 Task: Cancel response.
Action: Mouse moved to (446, 138)
Screenshot: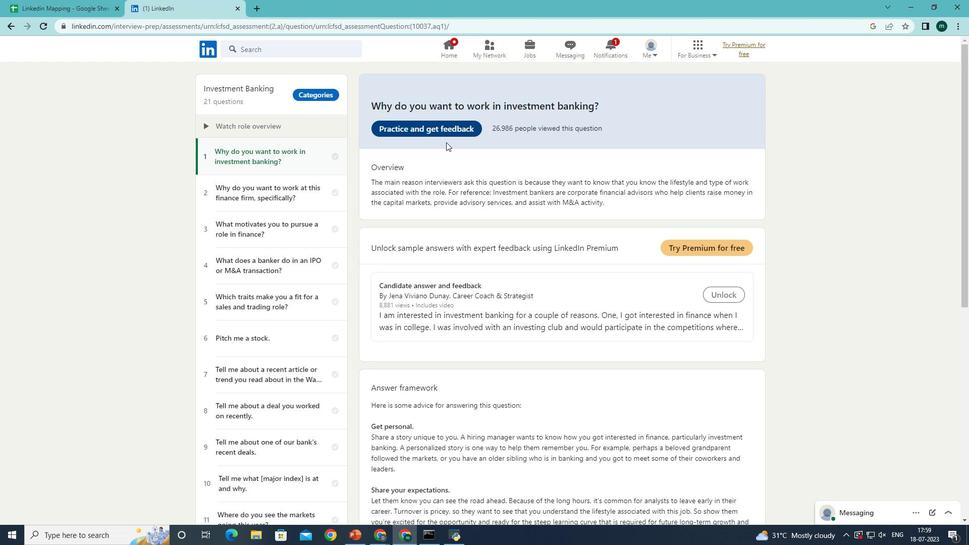 
Action: Mouse pressed left at (446, 138)
Screenshot: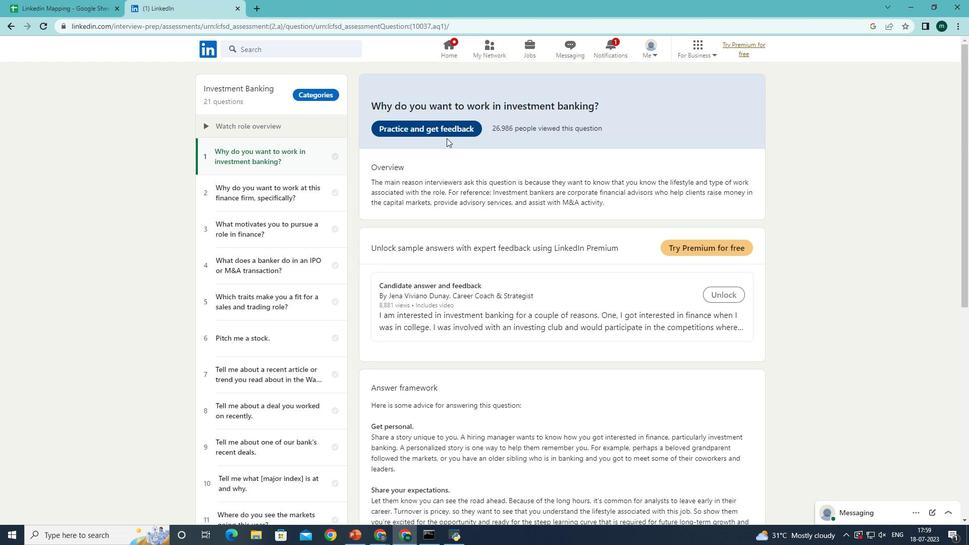 
Action: Mouse moved to (454, 117)
Screenshot: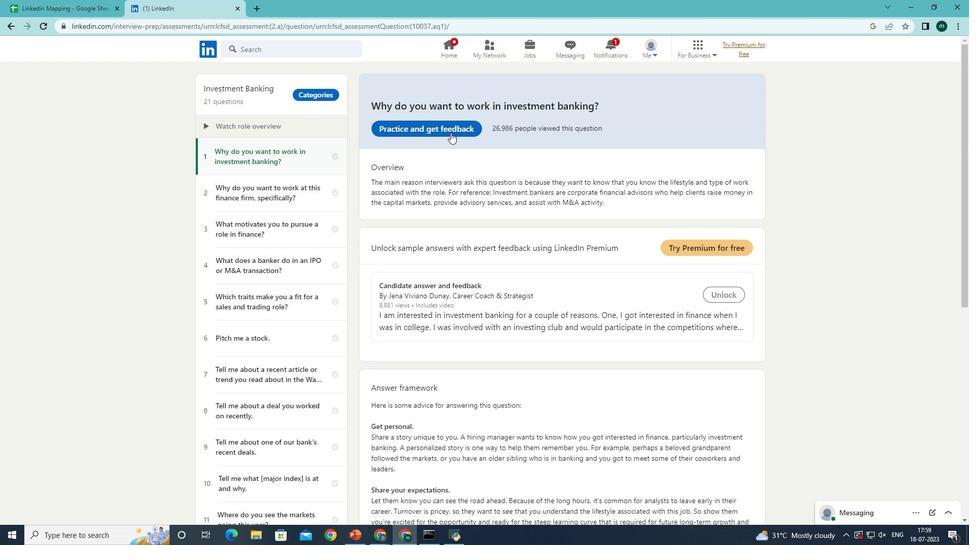 
Action: Mouse pressed left at (454, 117)
Screenshot: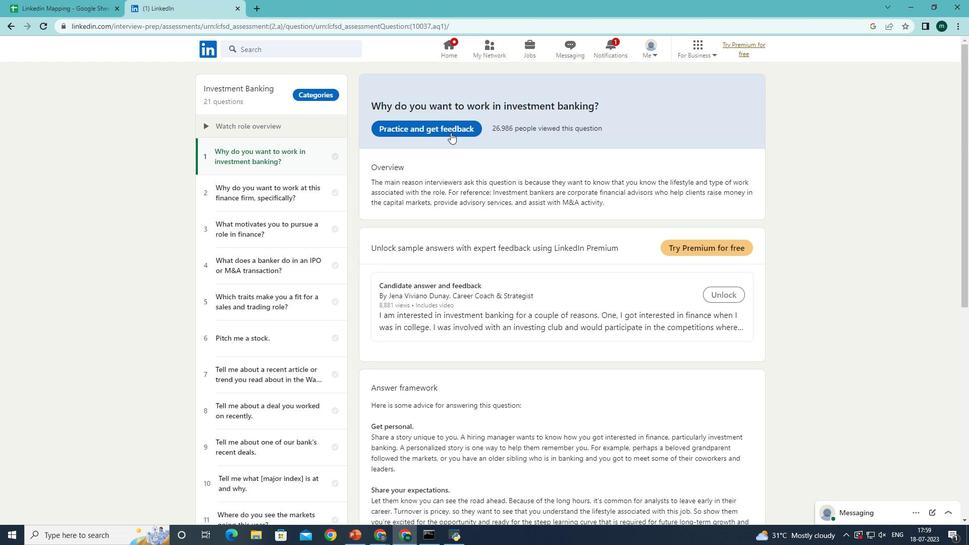 
Action: Mouse moved to (450, 126)
Screenshot: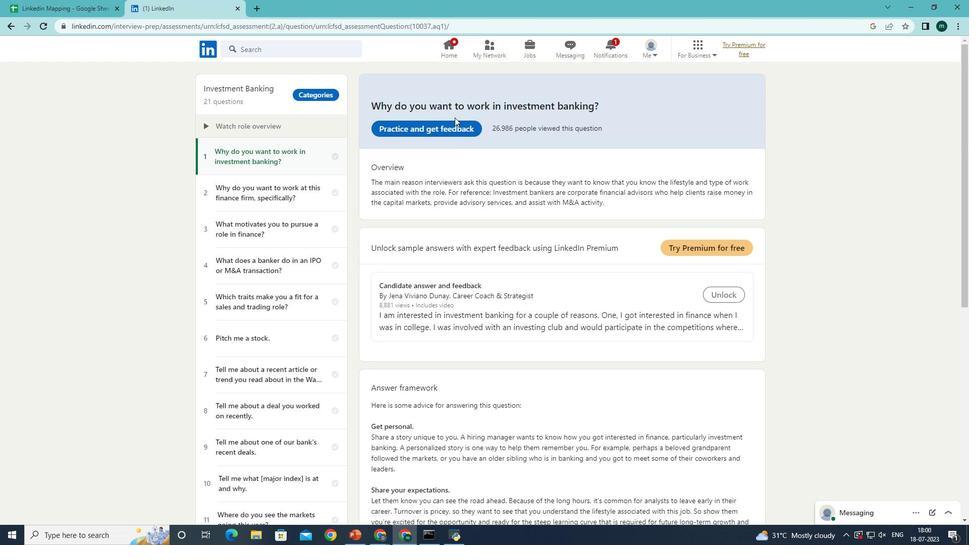 
Action: Mouse pressed left at (450, 126)
Screenshot: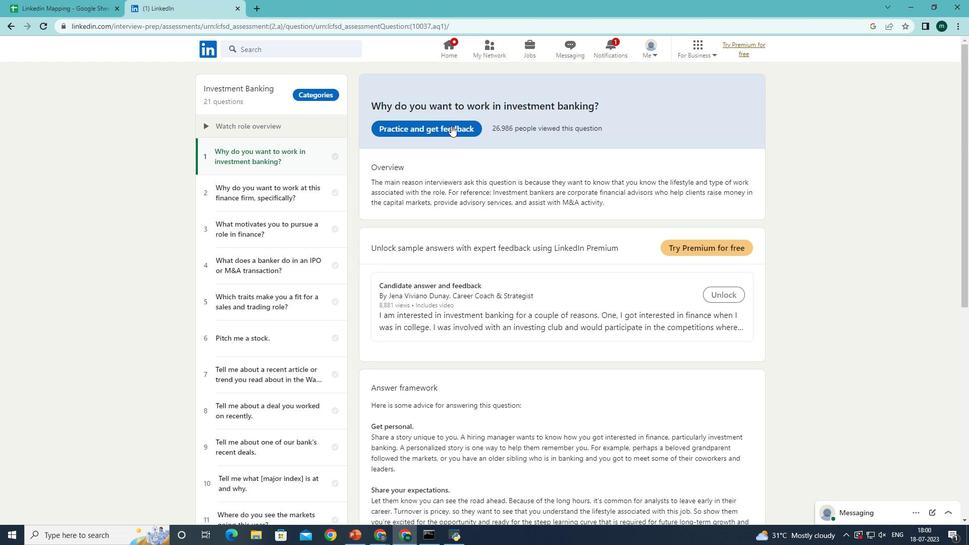 
Action: Mouse moved to (466, 338)
Screenshot: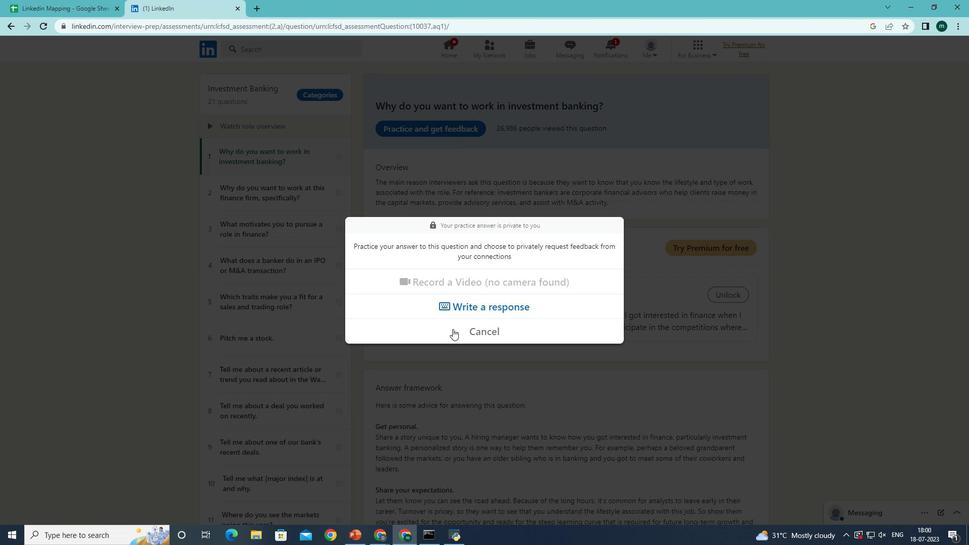 
Action: Mouse pressed left at (466, 338)
Screenshot: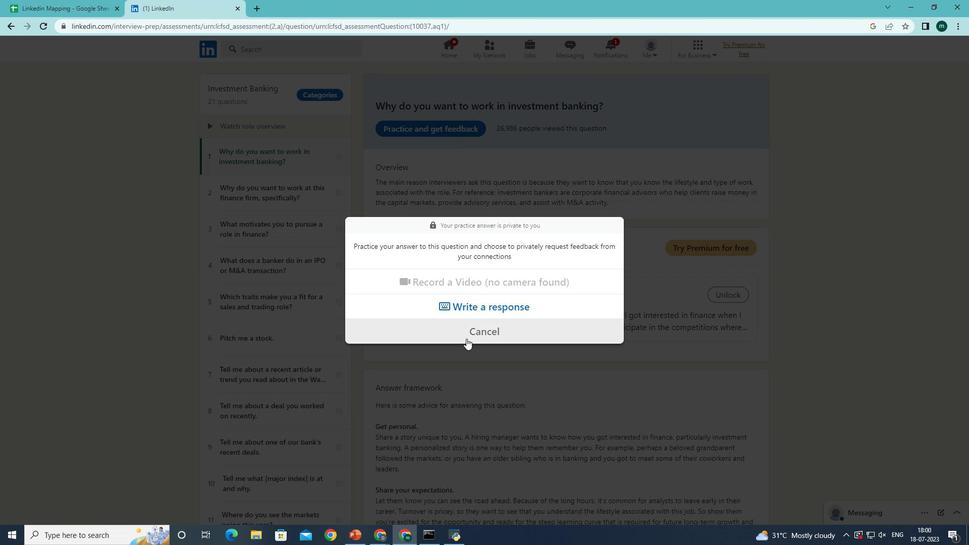 
Action: Mouse moved to (462, 334)
Screenshot: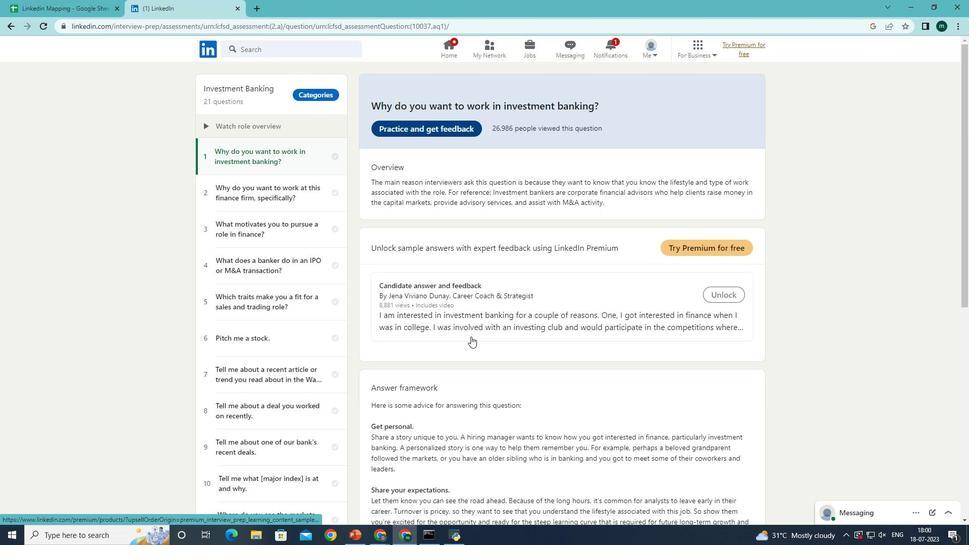 
